 Task: Use the formula "FVSCHEDULE" in spreadsheet "Project protfolio".
Action: Mouse moved to (820, 131)
Screenshot: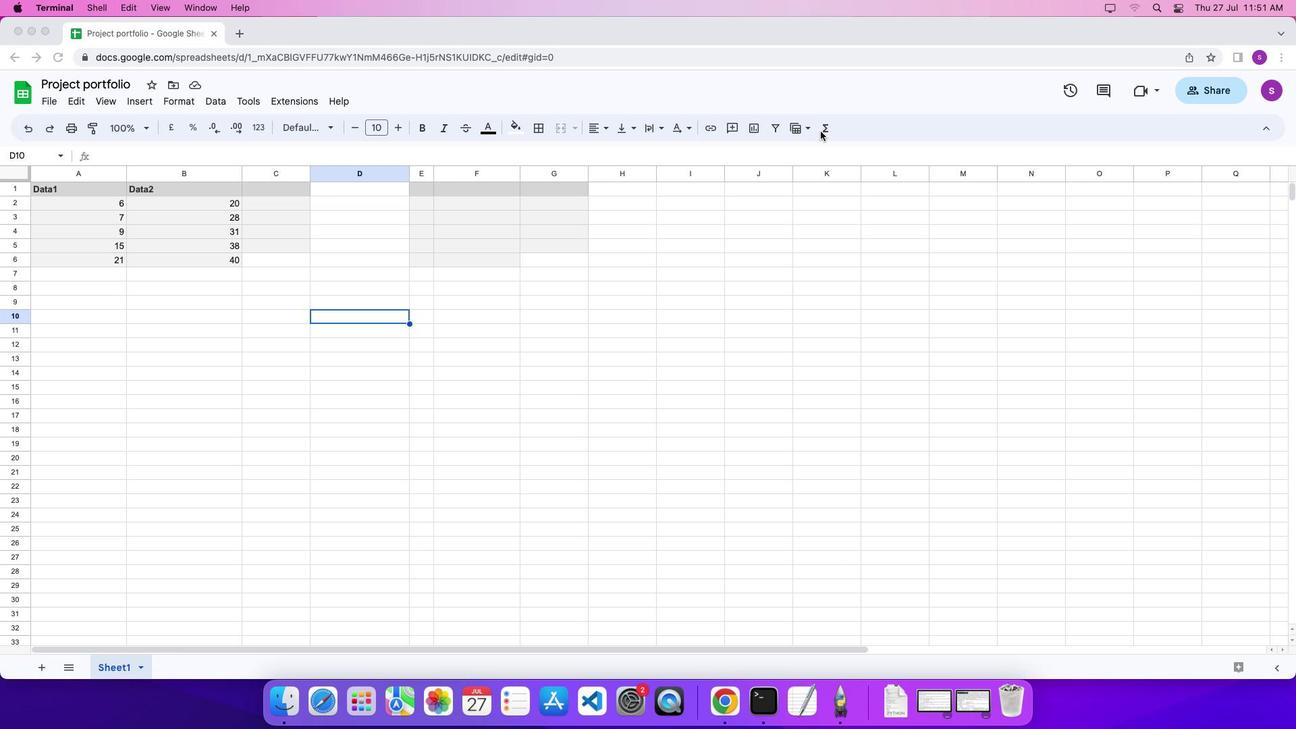 
Action: Mouse pressed left at (820, 131)
Screenshot: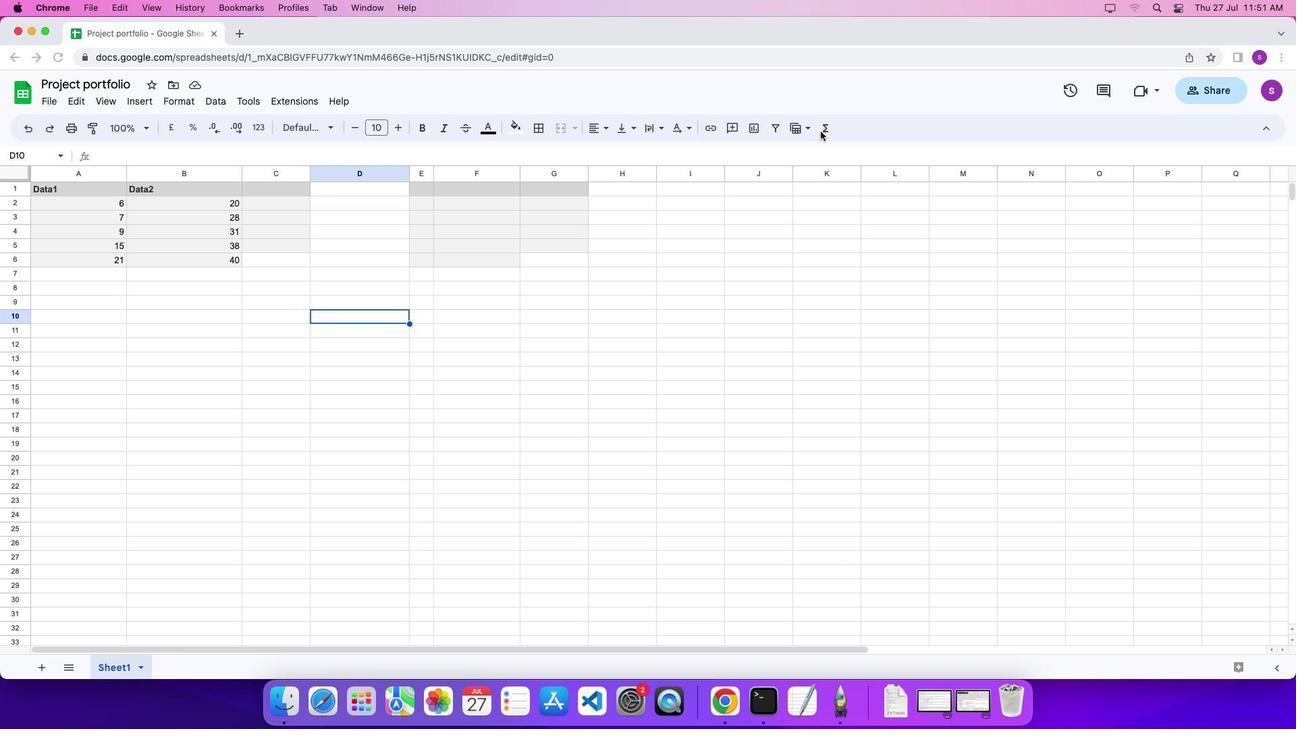 
Action: Mouse moved to (824, 132)
Screenshot: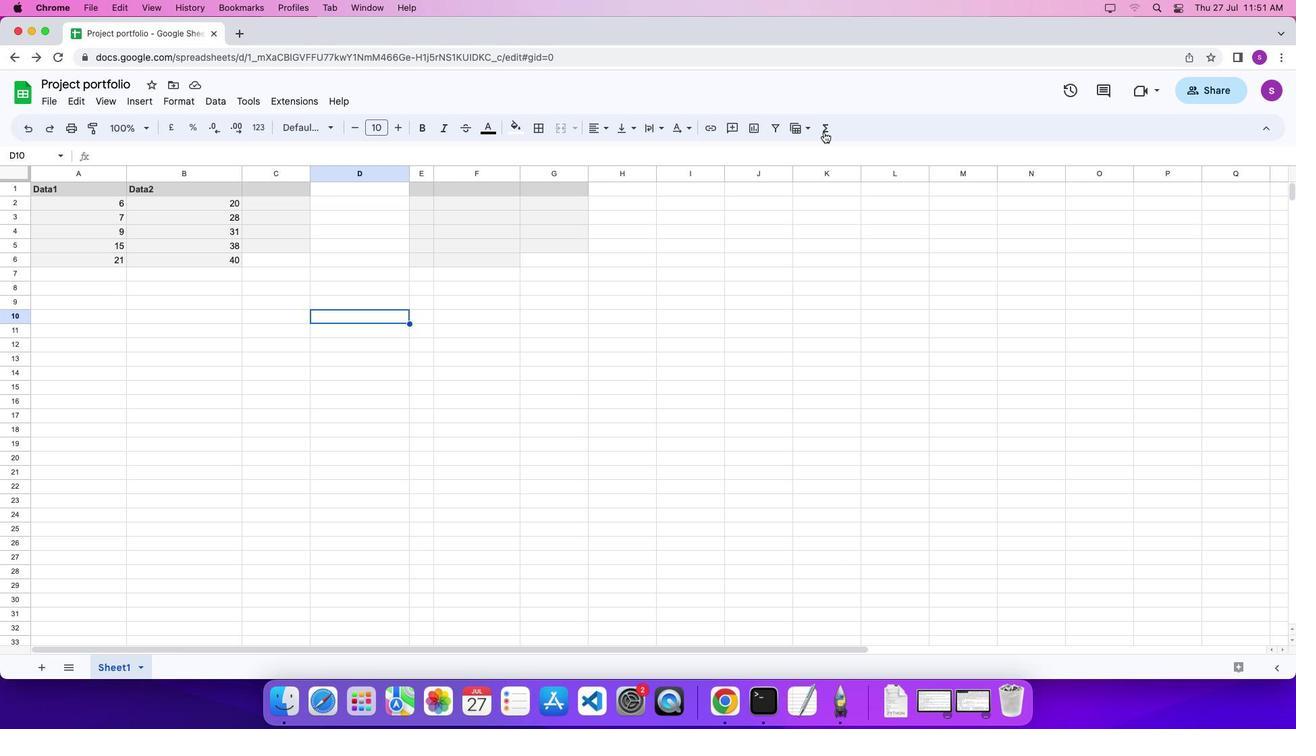 
Action: Mouse pressed left at (824, 132)
Screenshot: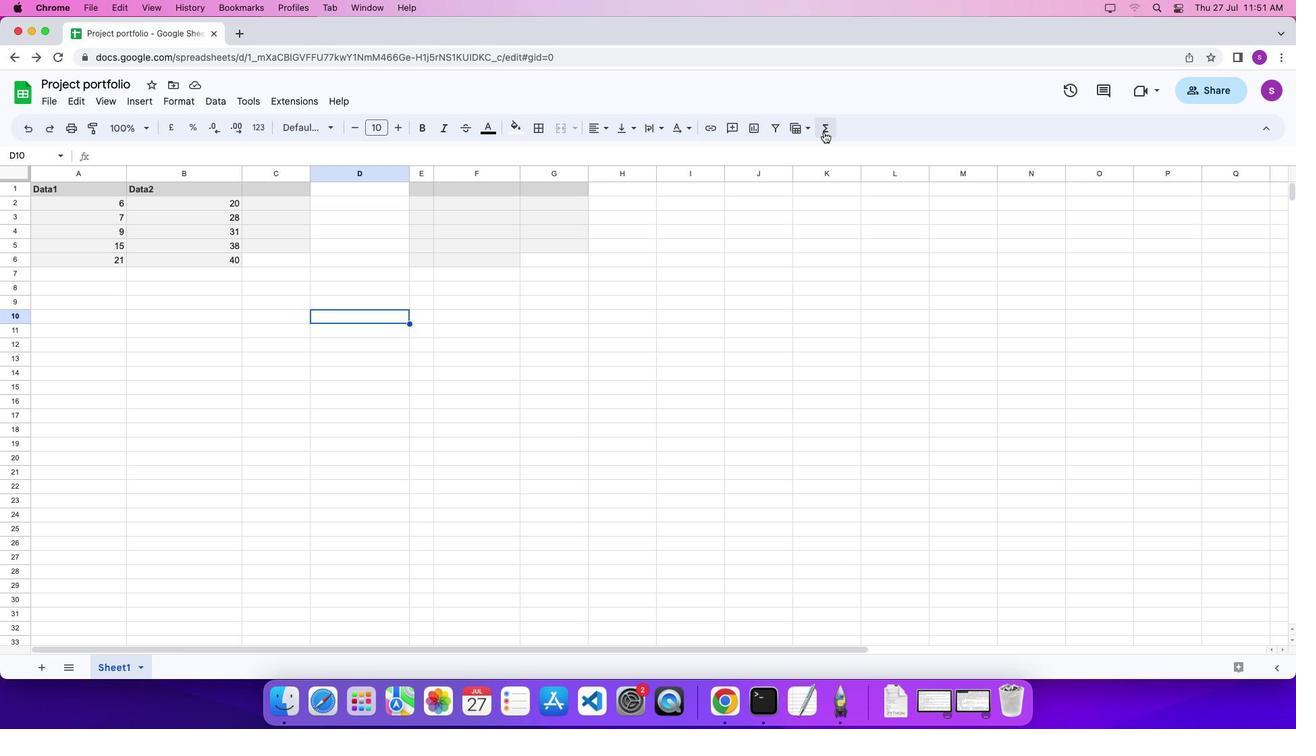 
Action: Mouse moved to (1021, 657)
Screenshot: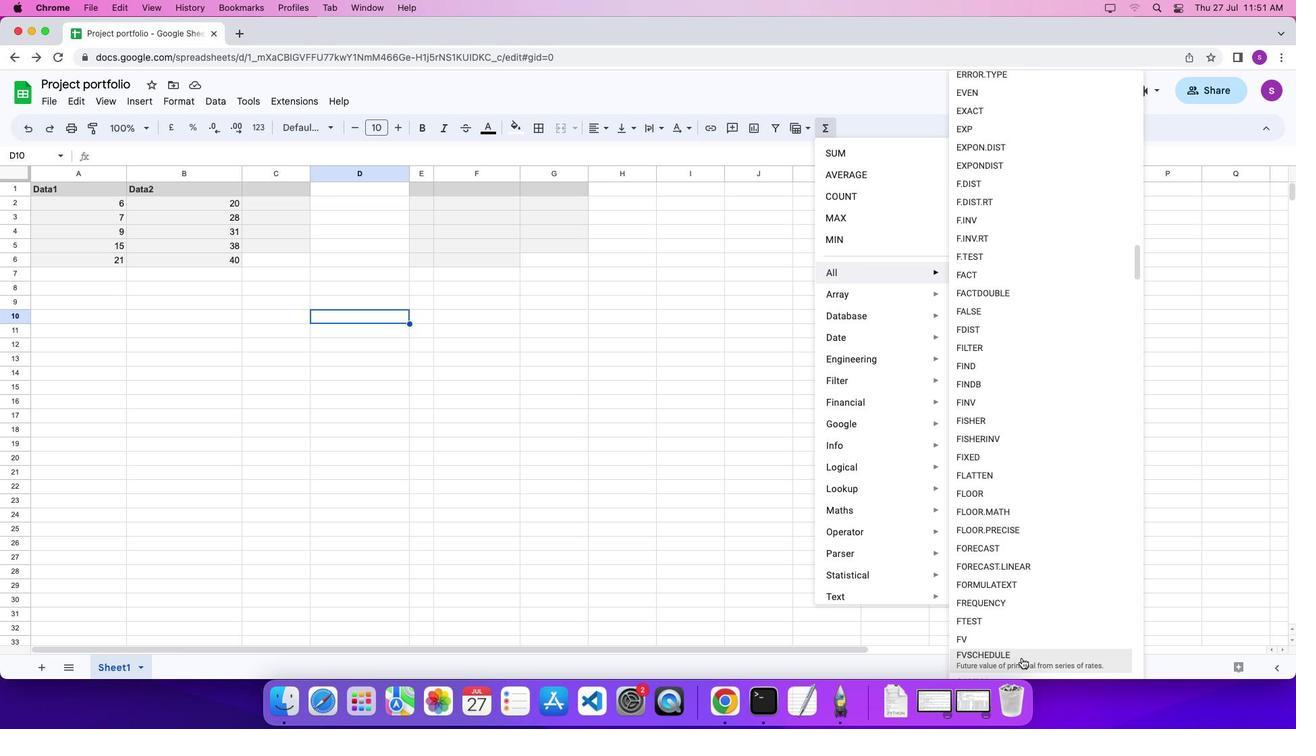 
Action: Mouse pressed left at (1021, 657)
Screenshot: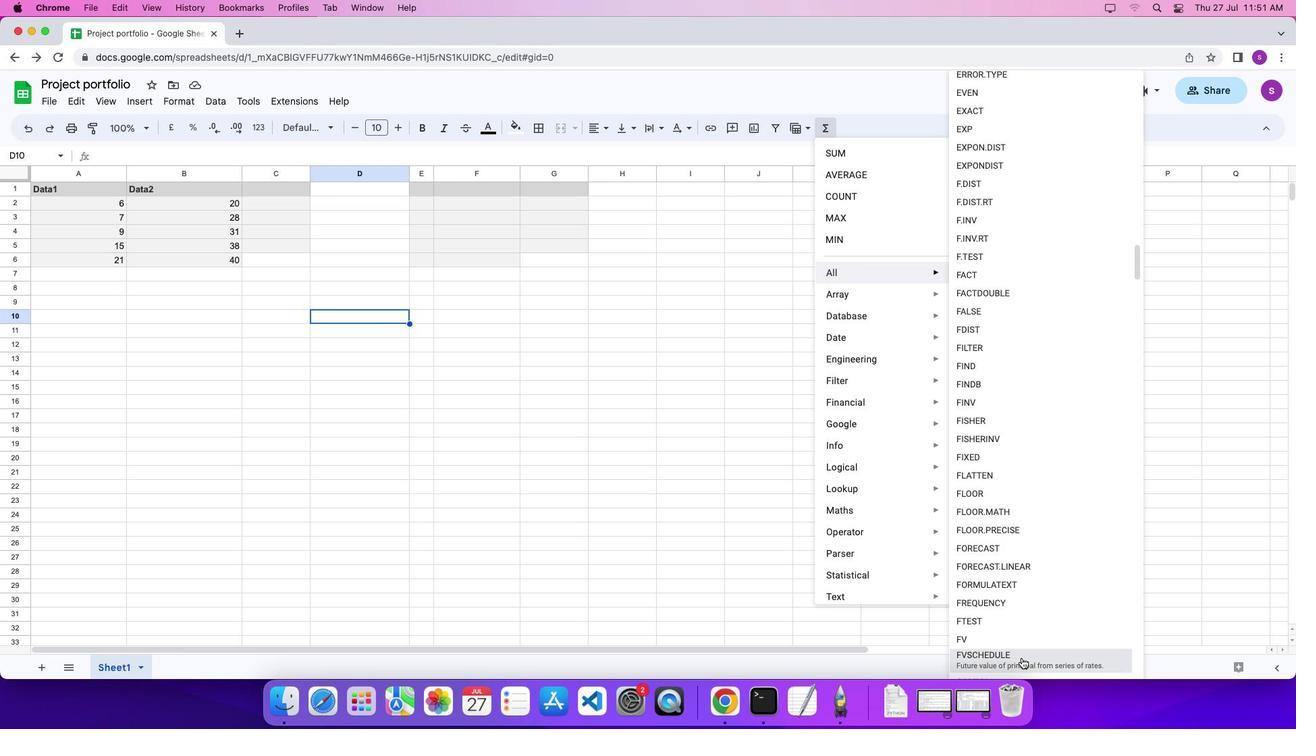 
Action: Mouse moved to (668, 427)
Screenshot: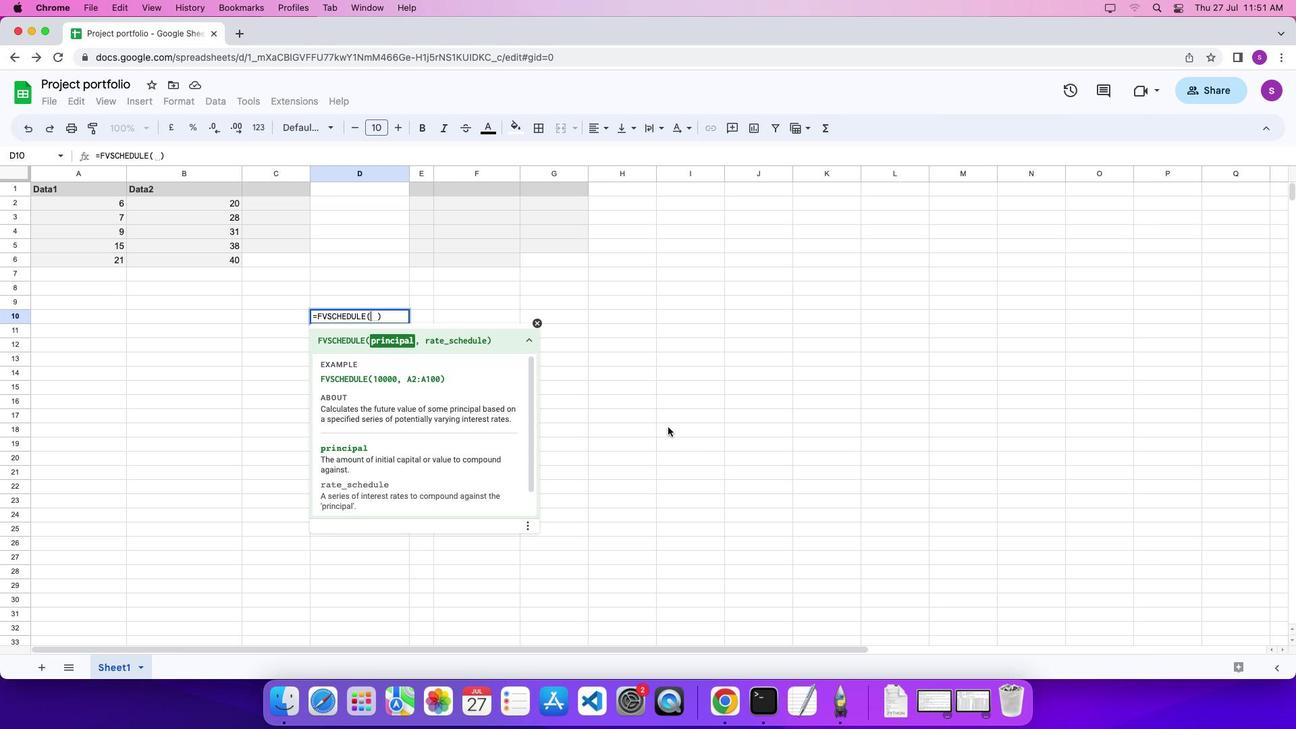 
Action: Key pressed '1'','Key.shift_r'{''0''.''0''9'',''0''.''1''1'',''0''.''1'Key.shift_r'}''\x03'
Screenshot: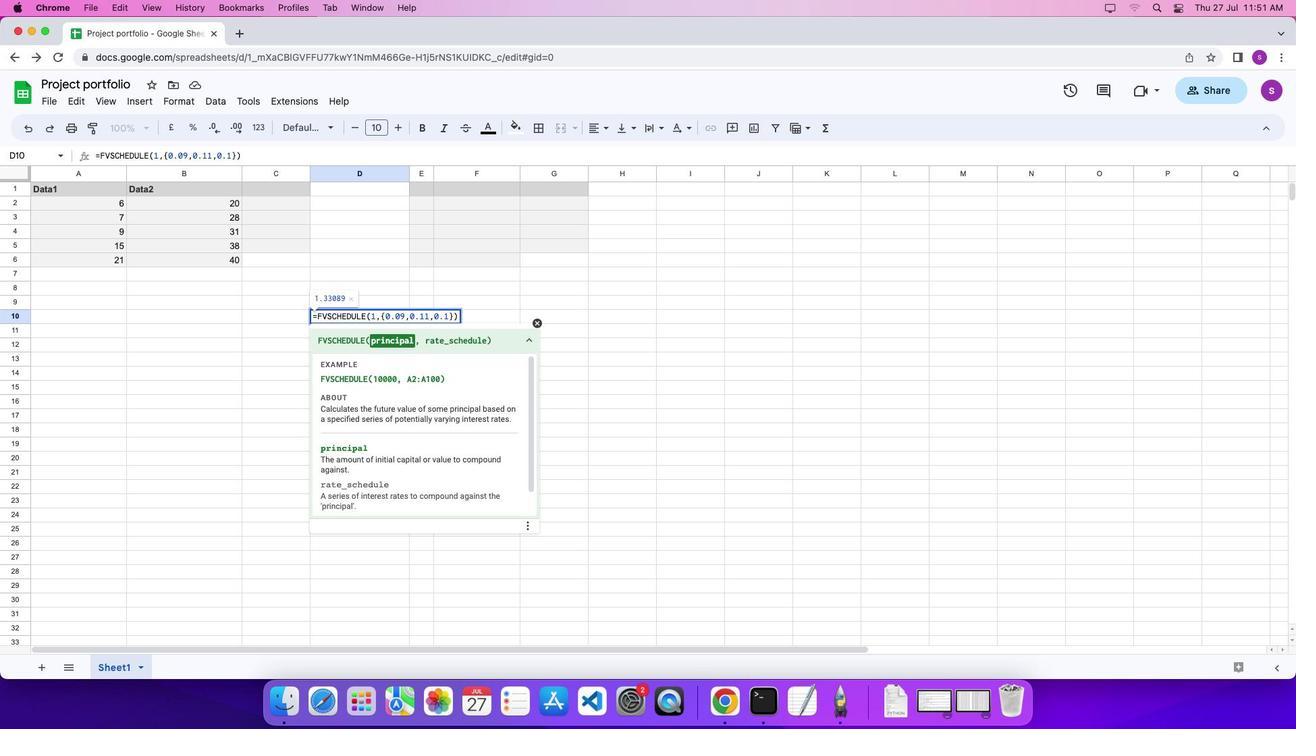 
